 Task: Make in the project AgileFusion an epic 'IT Problem Management Process Improvement'. Create in the project AgileFusion an epic 'IT Incident Management Process Improvement'. Add in the project AgileFusion an epic 'IT Service Request Management Process Improvement'
Action: Mouse moved to (433, 176)
Screenshot: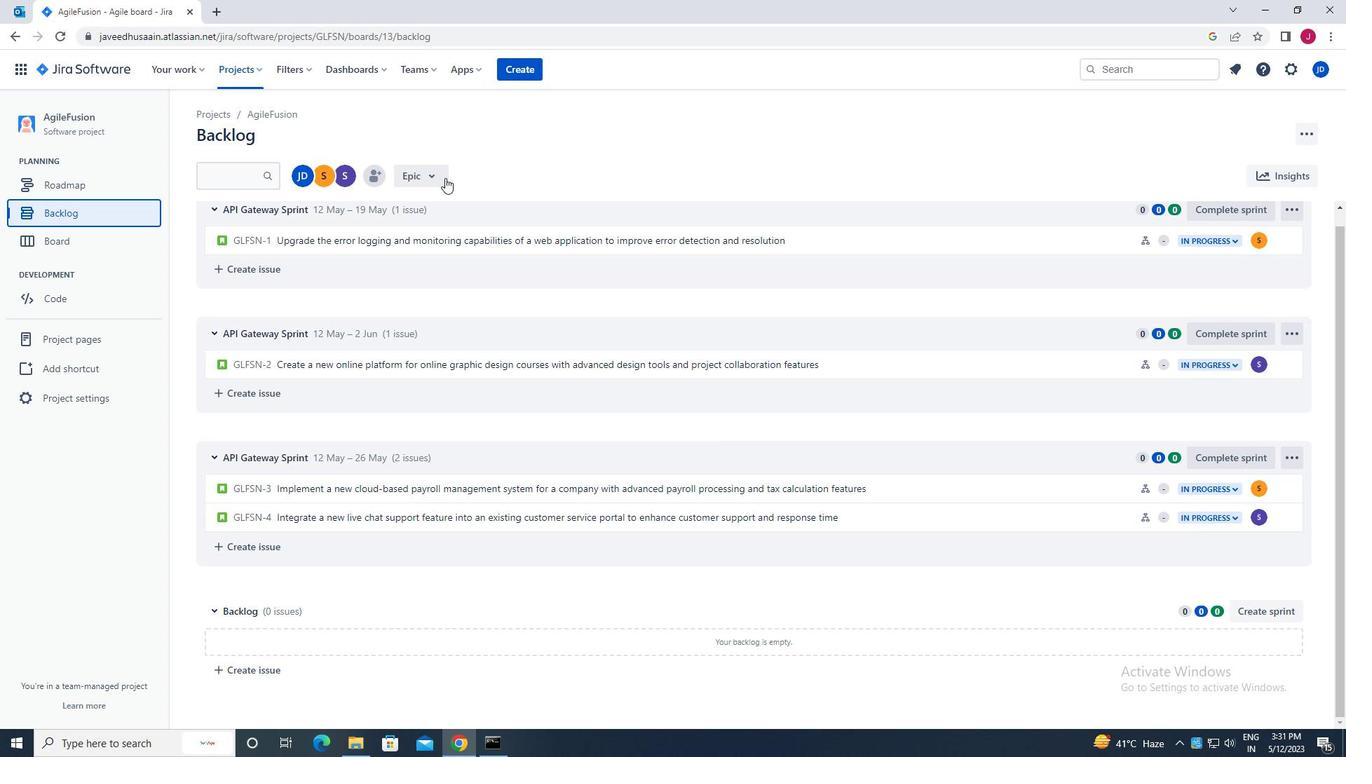
Action: Mouse pressed left at (433, 176)
Screenshot: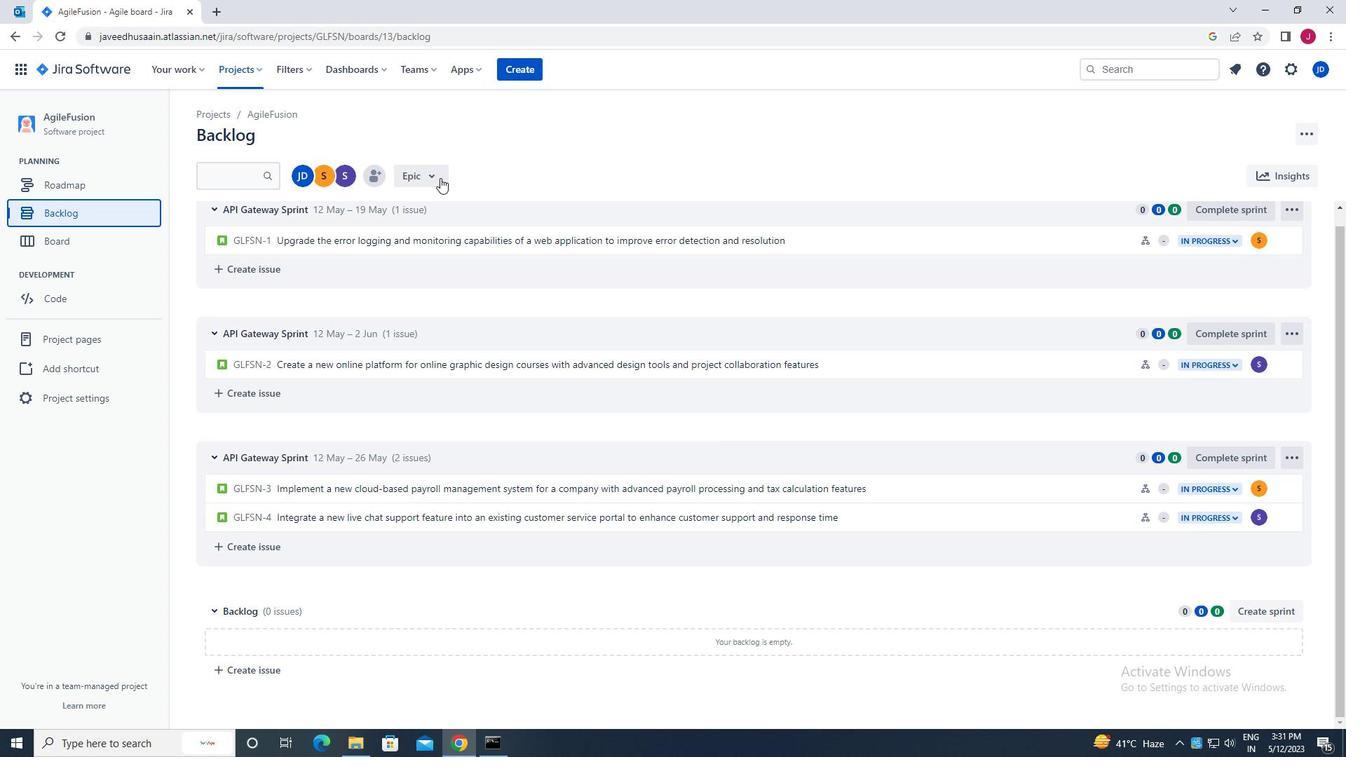 
Action: Mouse moved to (423, 260)
Screenshot: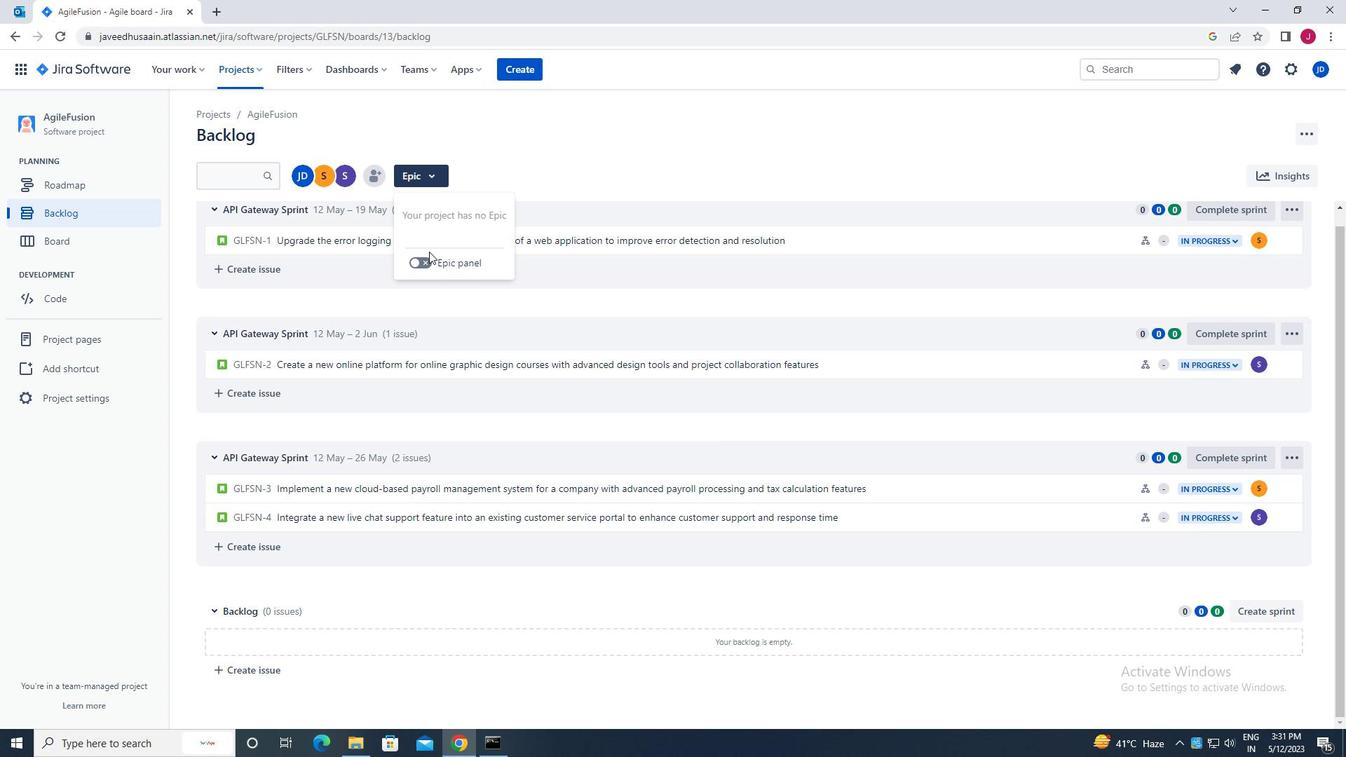 
Action: Mouse pressed left at (423, 260)
Screenshot: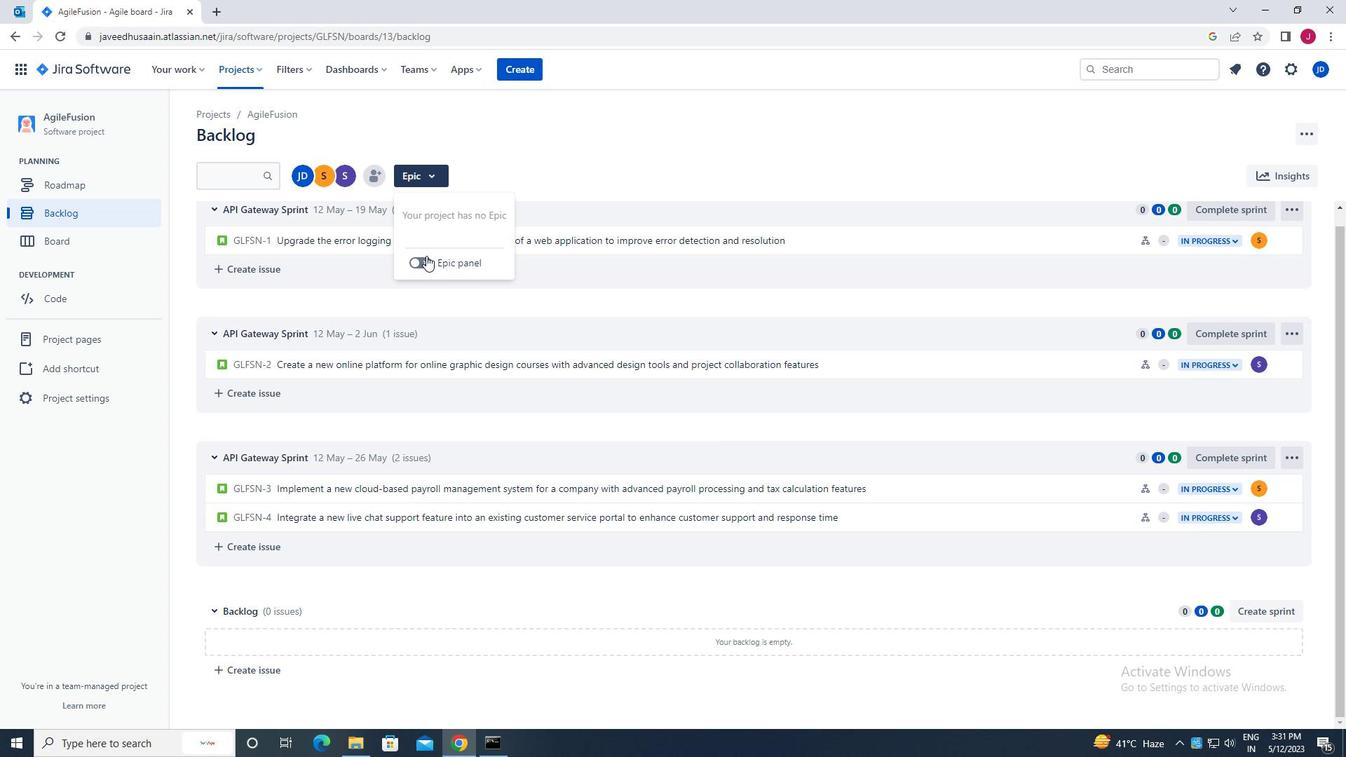 
Action: Mouse moved to (304, 482)
Screenshot: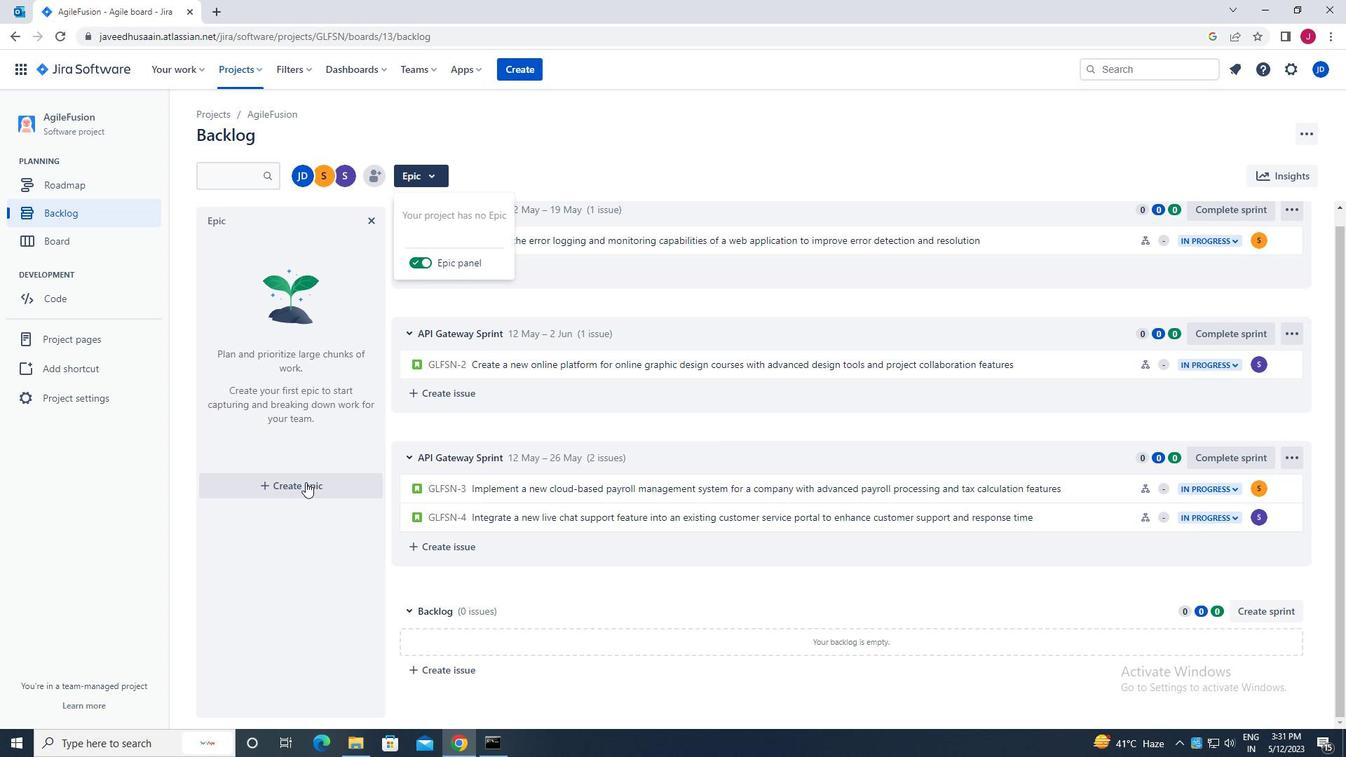 
Action: Mouse pressed left at (304, 482)
Screenshot: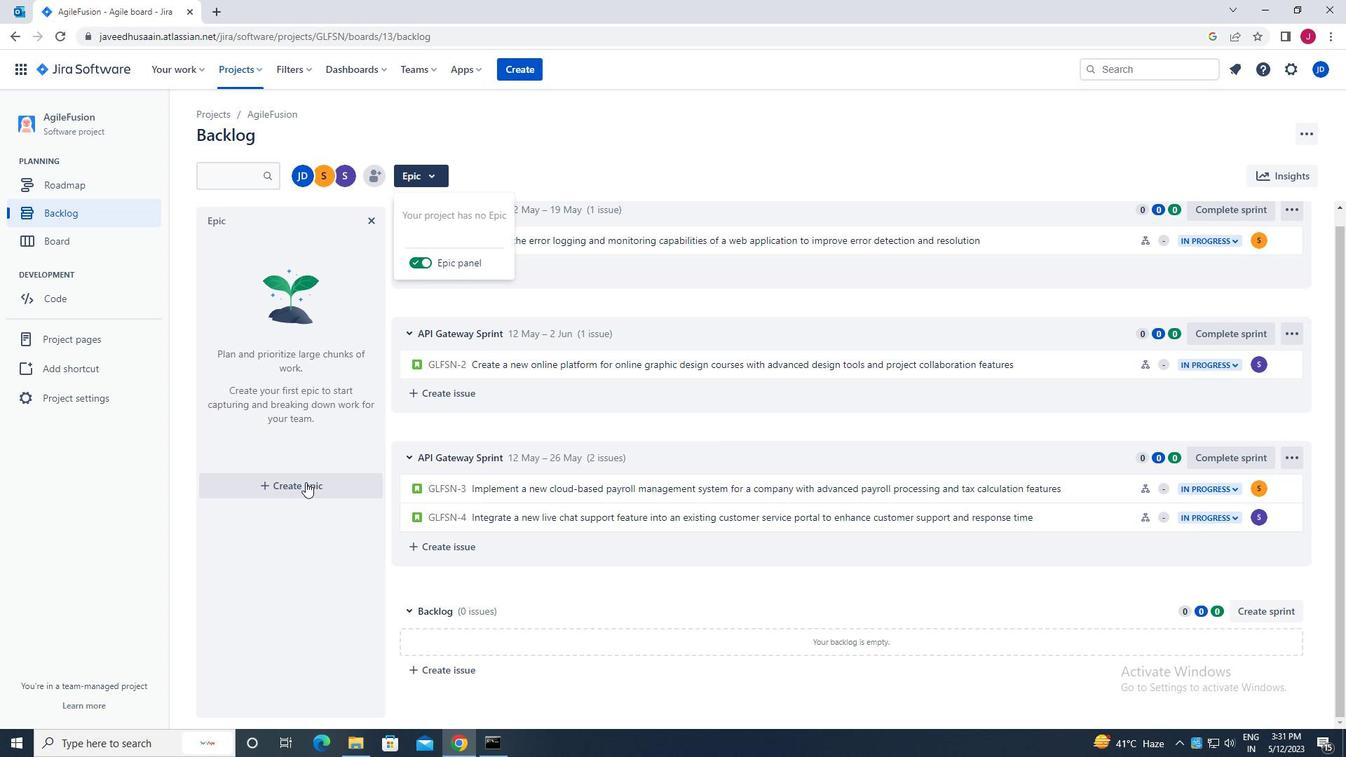 
Action: Mouse moved to (296, 486)
Screenshot: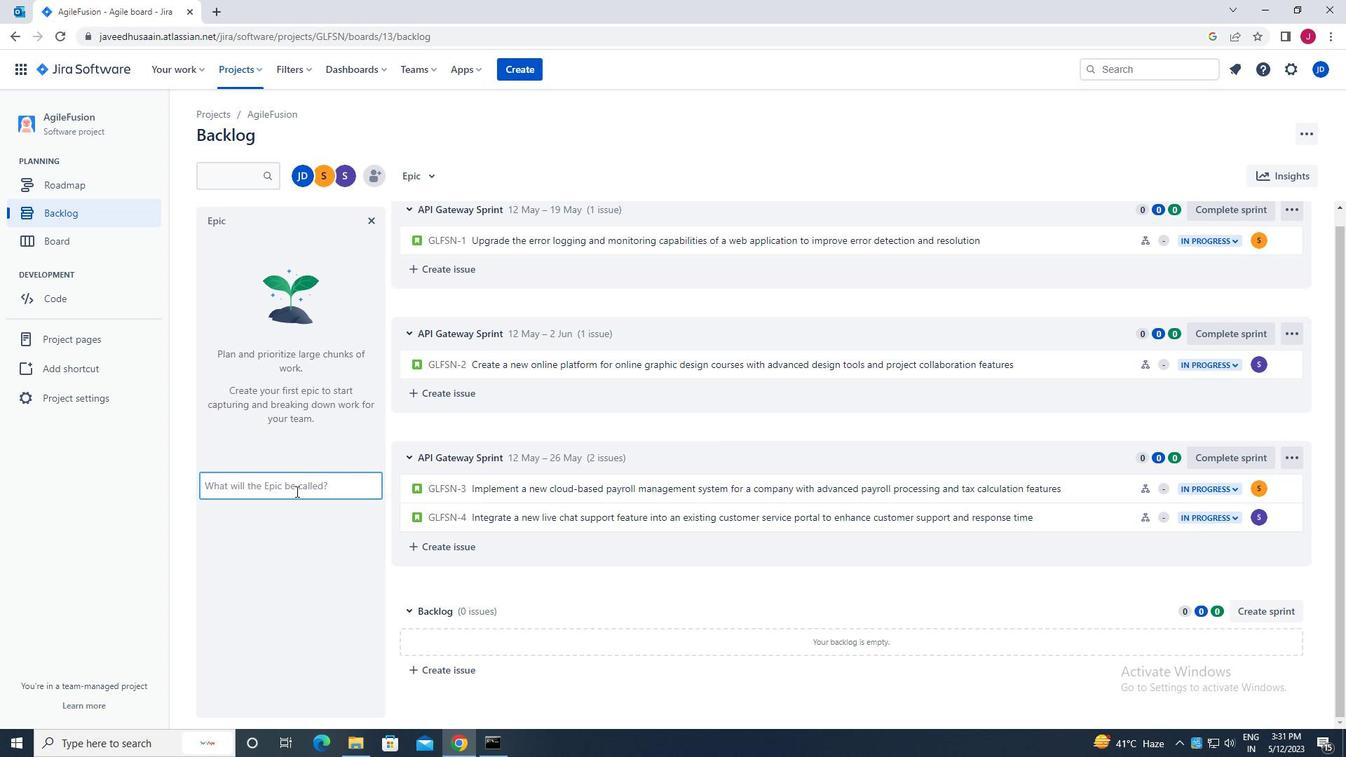 
Action: Mouse pressed left at (296, 486)
Screenshot: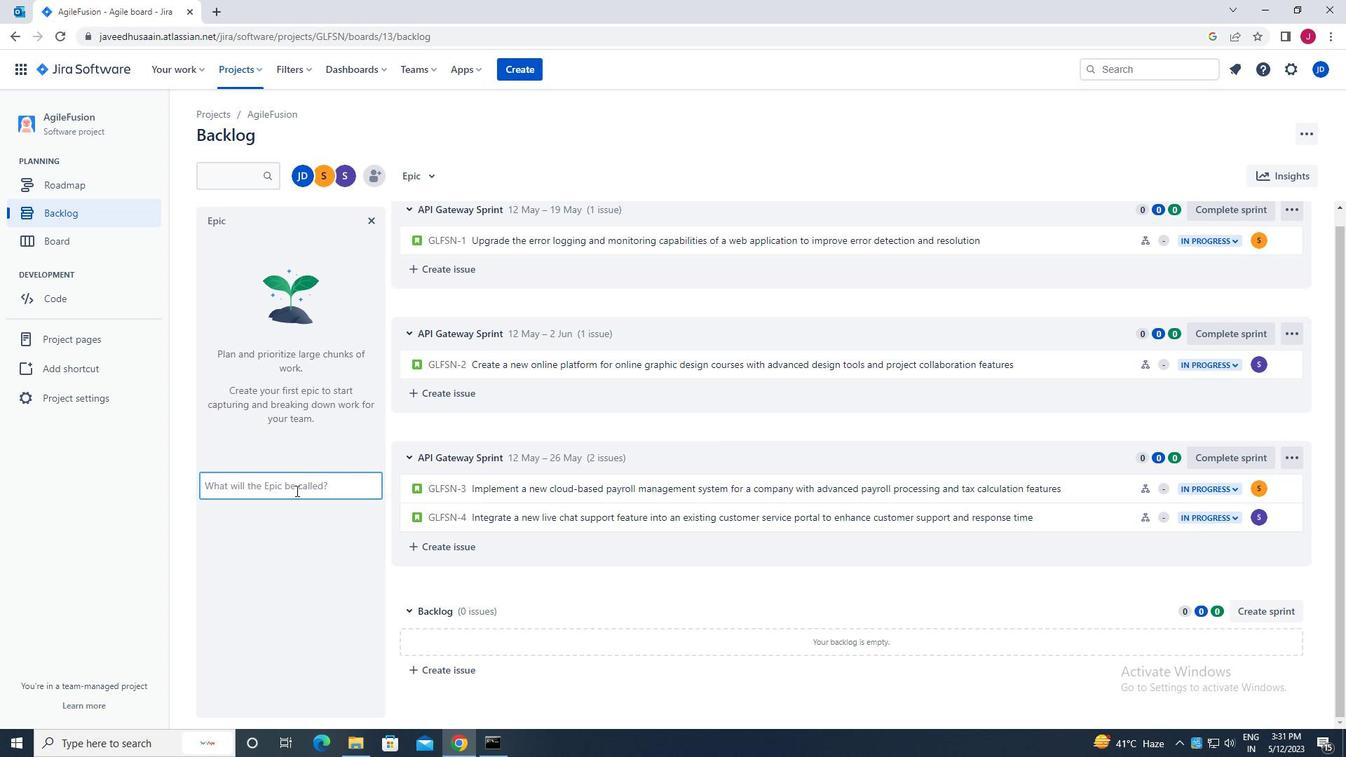 
Action: Mouse moved to (298, 478)
Screenshot: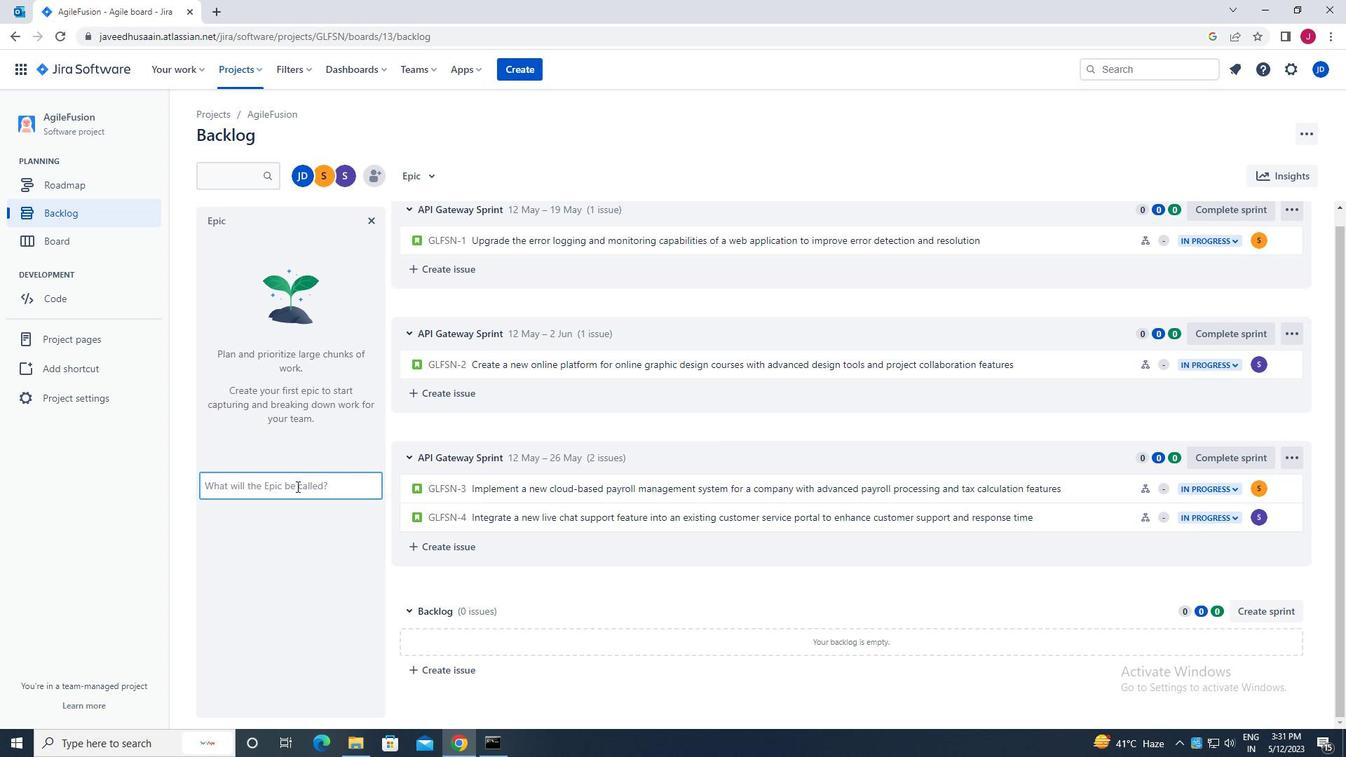 
Action: Key pressed api<Key.space><Key.caps_lock><Key.caps_lock>g<Key.caps_lock>ateway<Key.space><Key.caps_lock>s<Key.backspace><Key.backspace><Key.backspace><Key.backspace><Key.backspace><Key.backspace><Key.backspace><Key.backspace><Key.backspace><Key.backspace><Key.backspace><Key.backspace><Key.backspace>it<Key.space>p<Key.caps_lock>roblem<Key.space><Key.caps_lock>m<Key.caps_lock>anagement<Key.space><Key.caps_lock>p<Key.caps_lock>rocess<Key.space><Key.caps_lock>i<Key.caps_lock>mprovement<Key.enter>
Screenshot: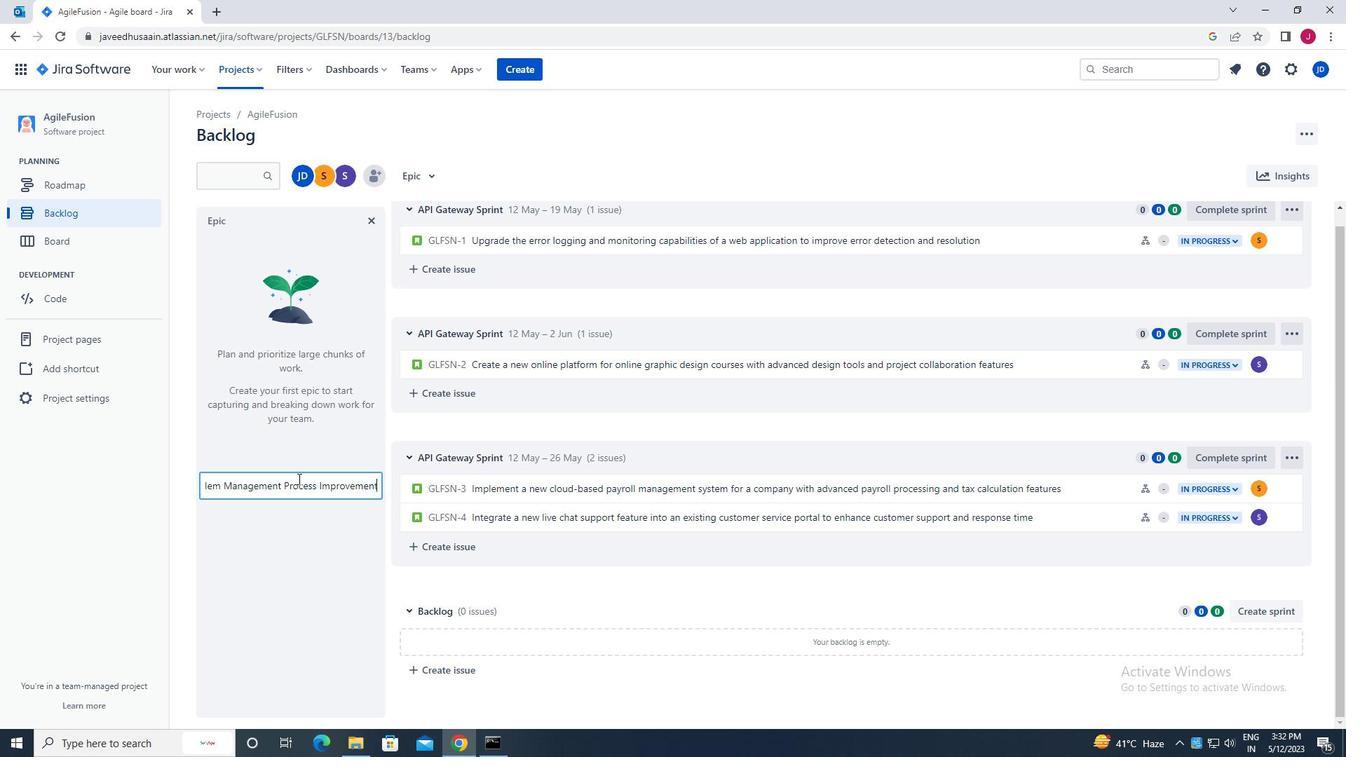 
Action: Mouse moved to (307, 330)
Screenshot: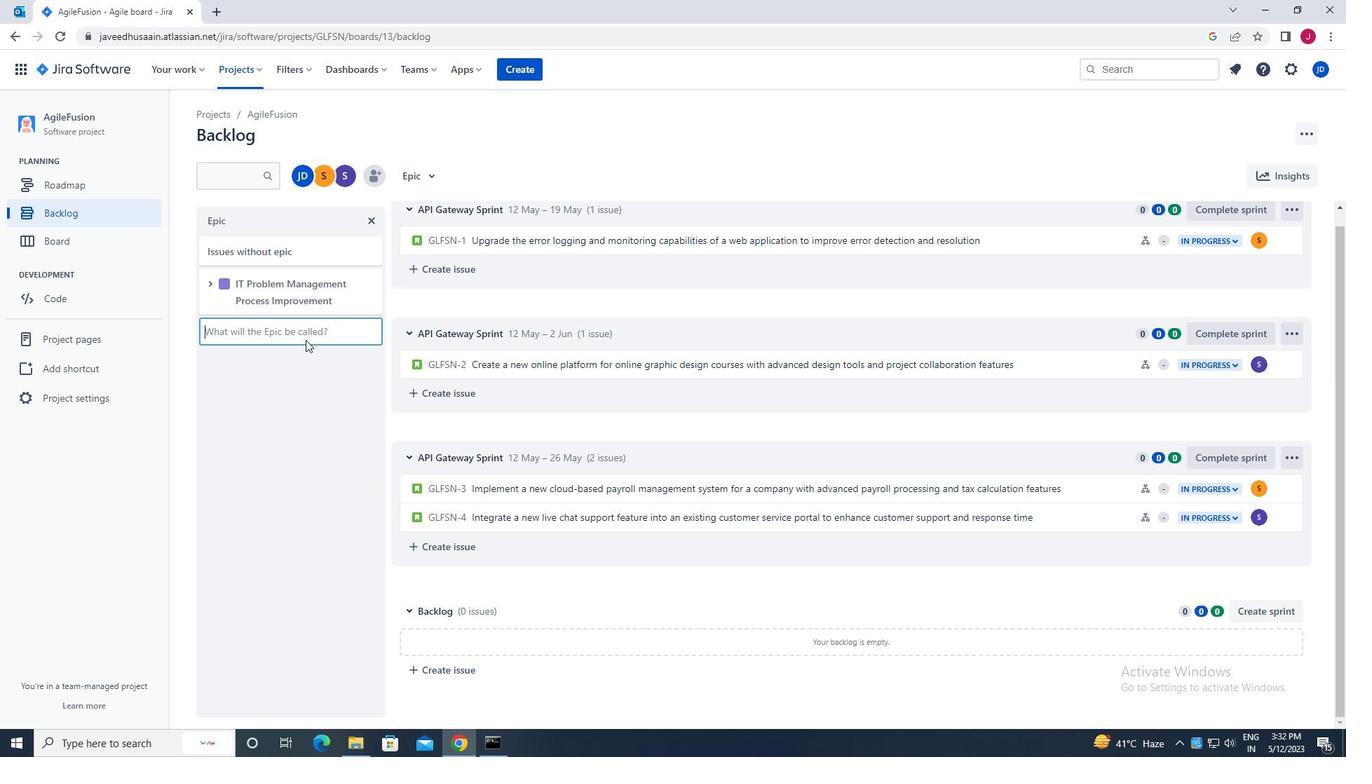 
Action: Mouse pressed left at (307, 330)
Screenshot: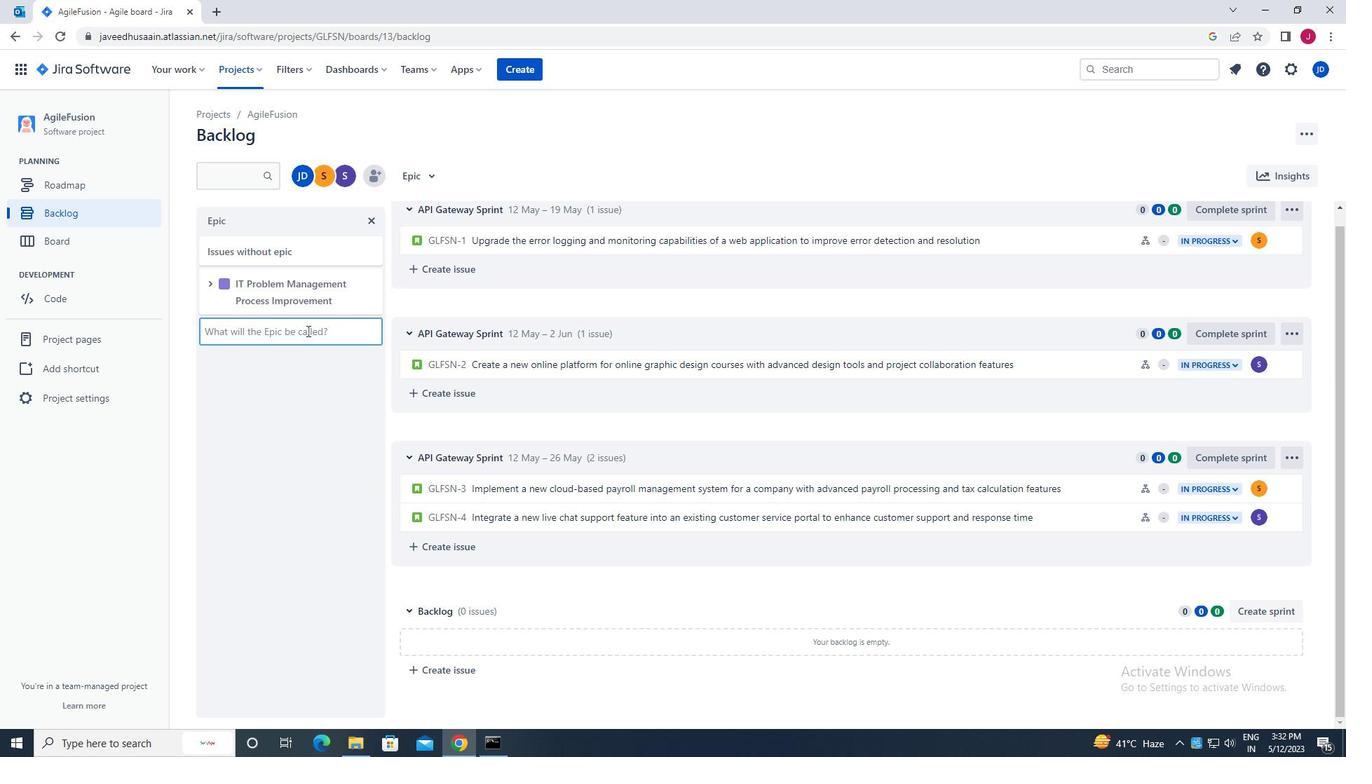 
Action: Key pressed <Key.caps_lock>it<Key.caps_lock><Key.space><Key.caps_lock>i<Key.caps_lock>ncident<Key.space><Key.caps_lock>m<Key.caps_lock>anagement<Key.space><Key.caps_lock>p<Key.caps_lock>rocess<Key.space><Key.caps_lock>i<Key.caps_lock>mprovement<Key.enter>
Screenshot: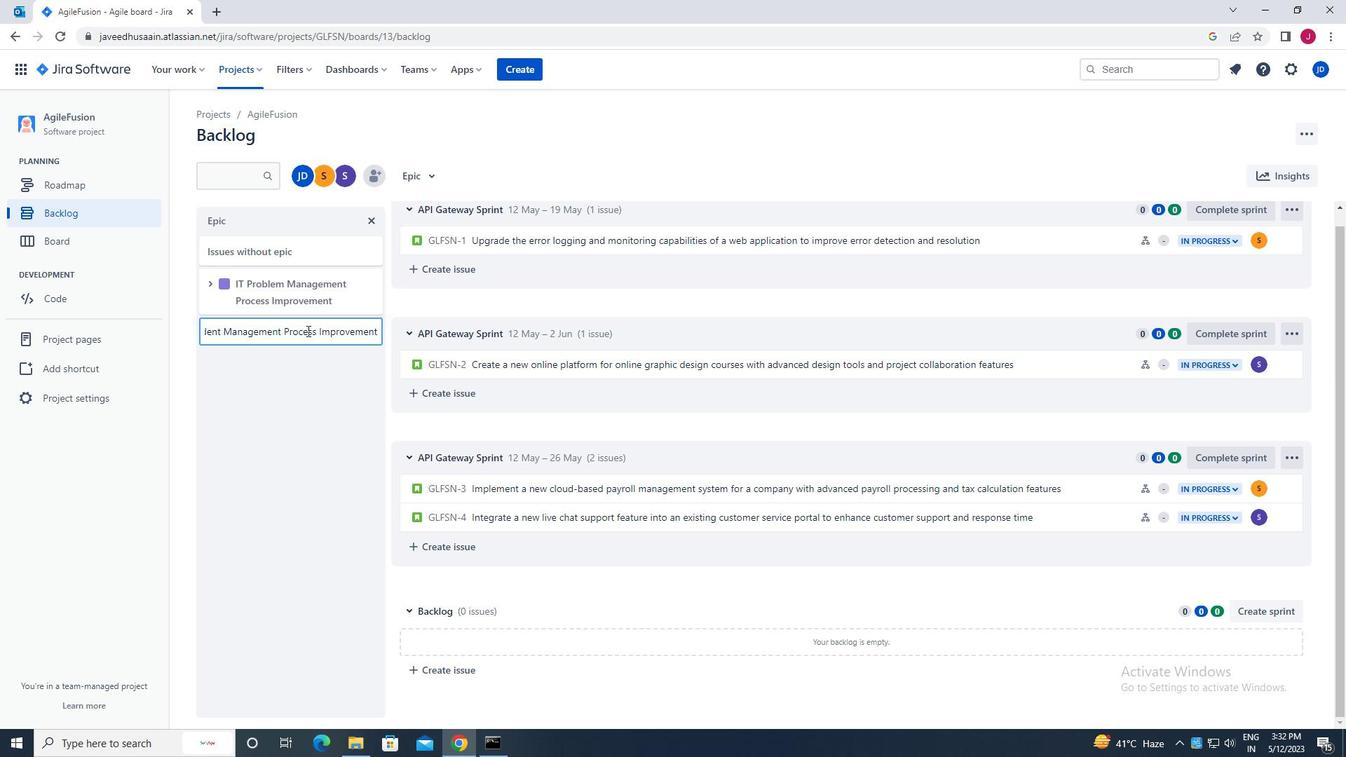 
Action: Mouse moved to (321, 382)
Screenshot: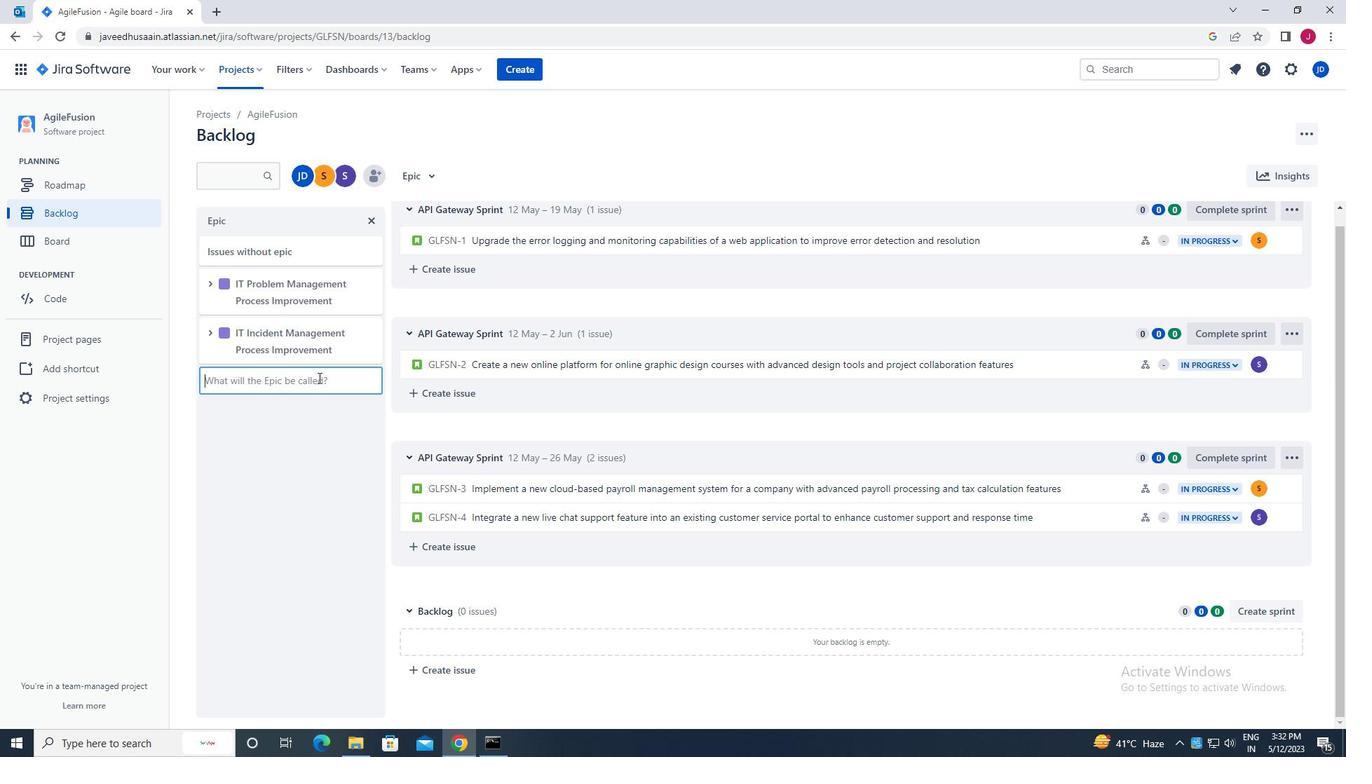 
Action: Mouse pressed left at (321, 382)
Screenshot: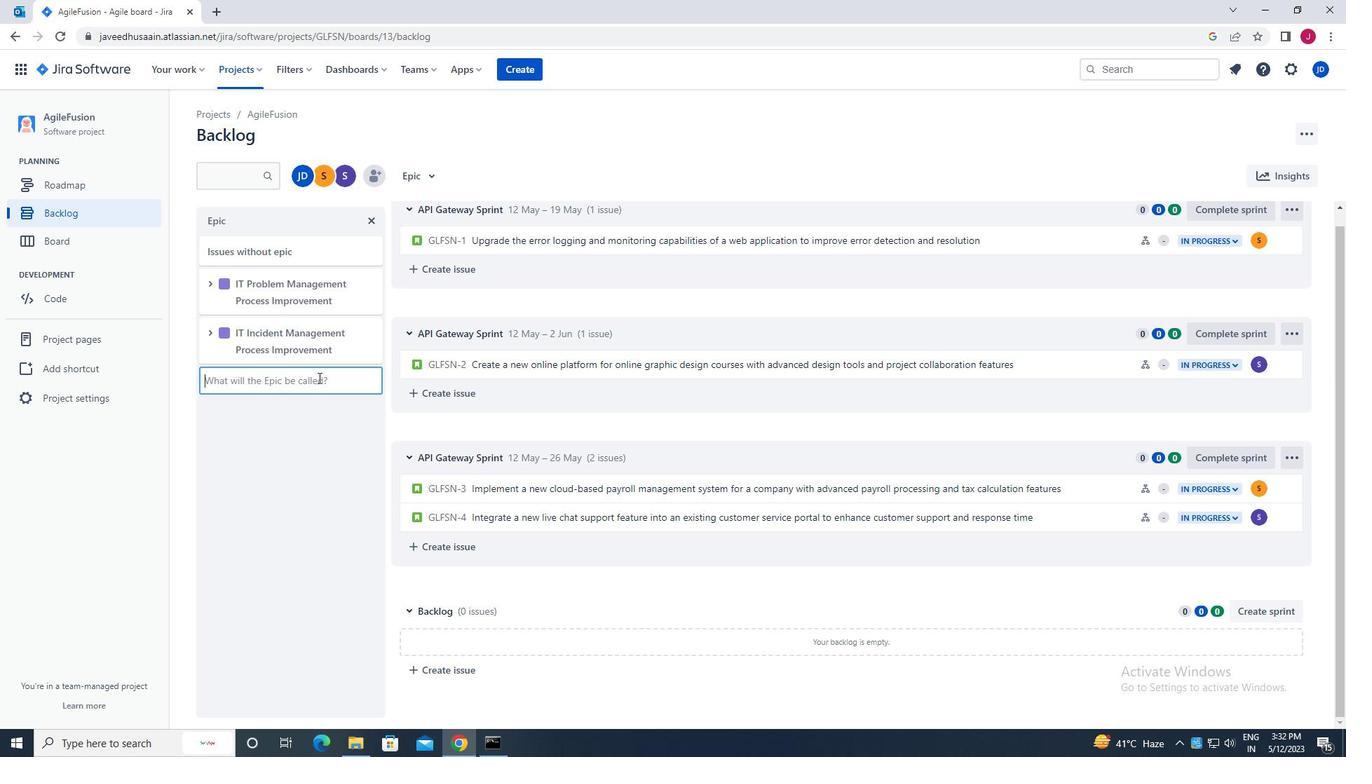 
Action: Key pressed <Key.caps_lock>i<Key.caps_lock>t<Key.backspace><Key.caps_lock>t<Key.space><Key.caps_lock><Key.caps_lock>s<Key.caps_lock>ervice<Key.space><Key.caps_lock>r<Key.caps_lock>equest<Key.space><Key.caps_lock>m<Key.caps_lock>anagement<Key.space><Key.caps_lock>p<Key.caps_lock>rocess<Key.space><Key.caps_lock>i<Key.caps_lock>mprovement<Key.enter>
Screenshot: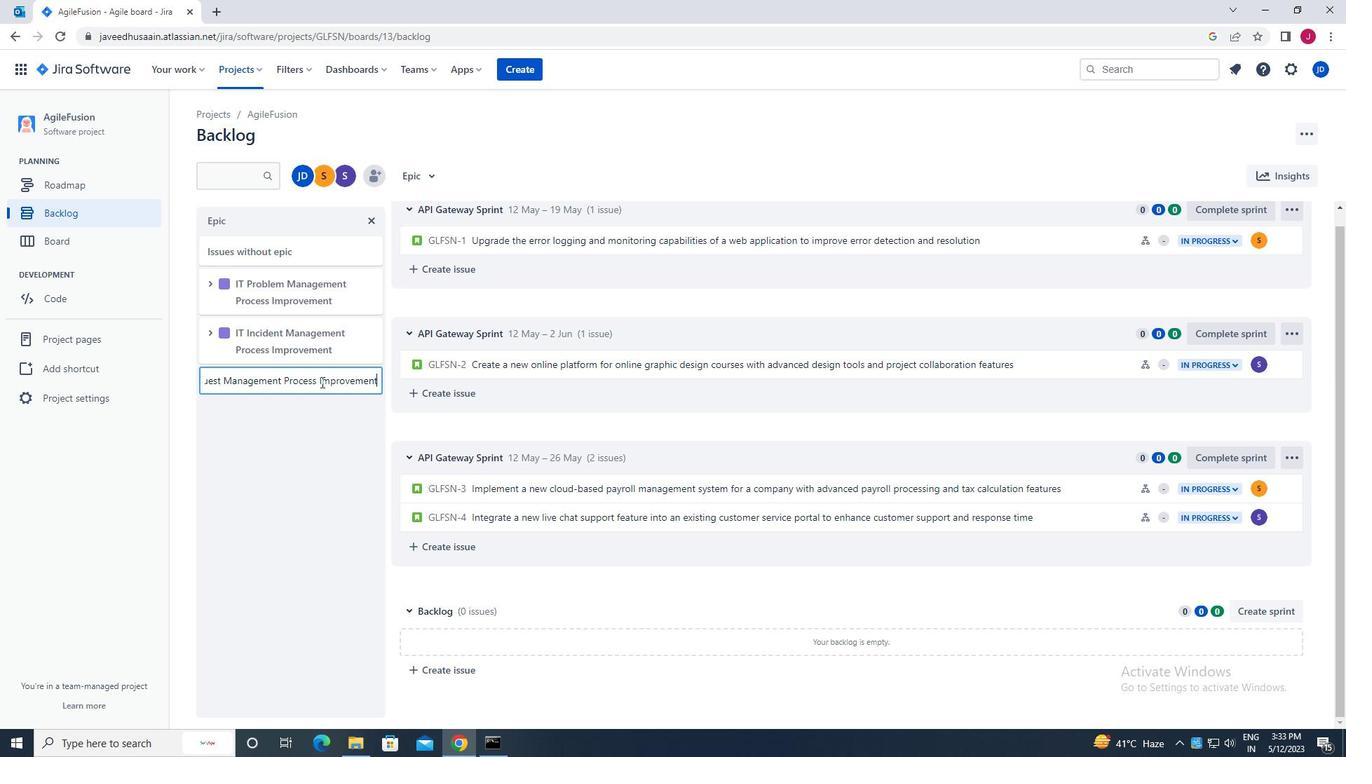 
Action: Mouse moved to (351, 246)
Screenshot: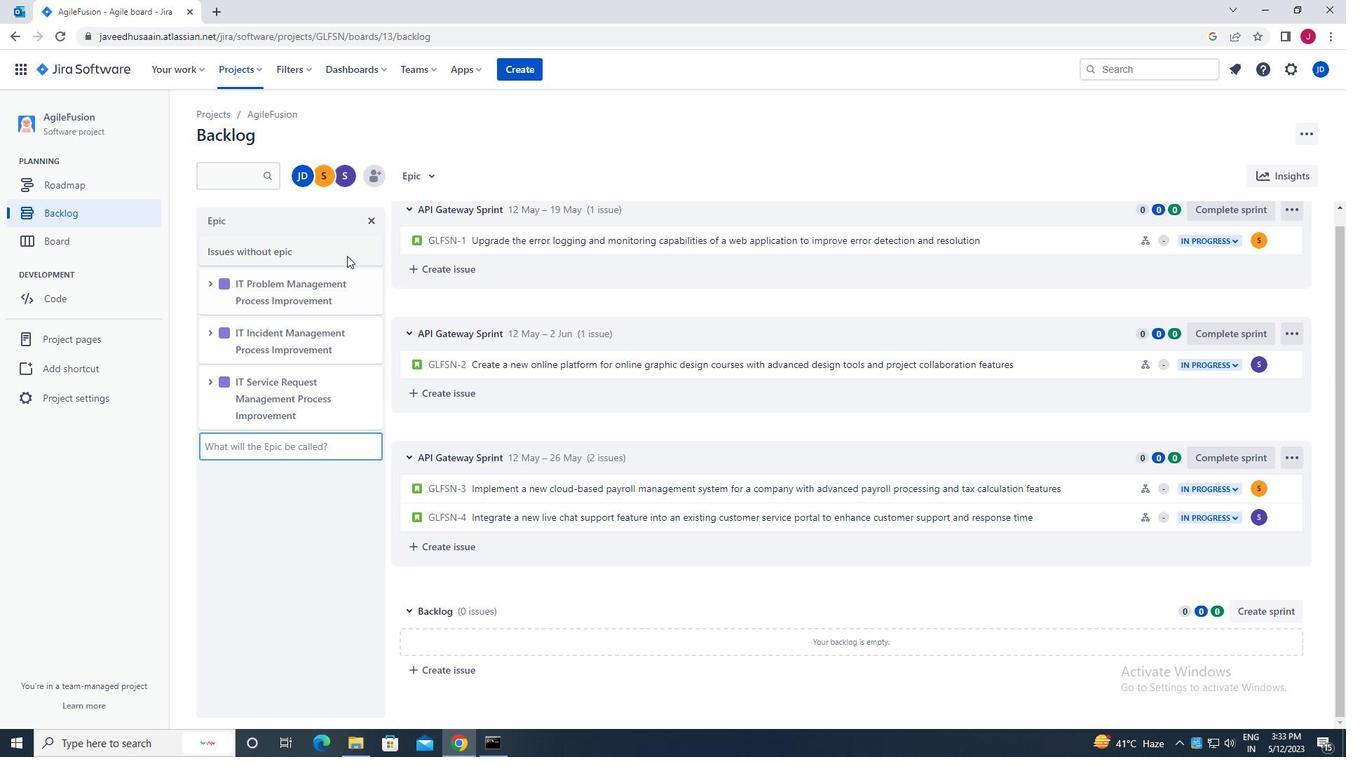 
